 Task: Invite Team Member Softage.1@softage.net to Workspace Human Resources. Invite Team Member Softage.2@softage.net to Workspace Human Resources. Invite Team Member Softage.3@softage.net to Workspace Human Resources. Invite Team Member Softage.4@softage.net to Workspace Human Resources
Action: Mouse moved to (757, 87)
Screenshot: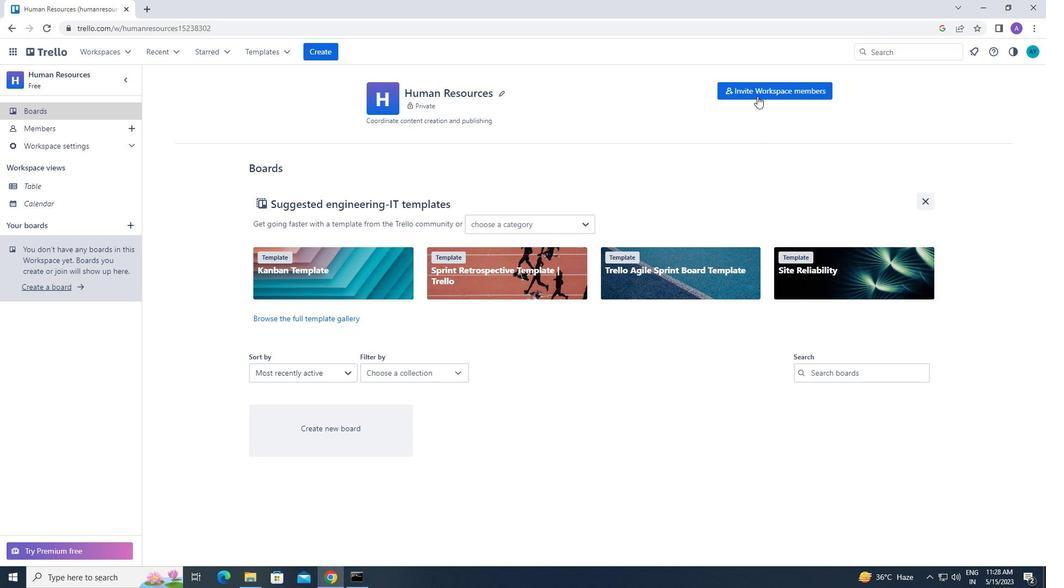 
Action: Mouse pressed left at (757, 87)
Screenshot: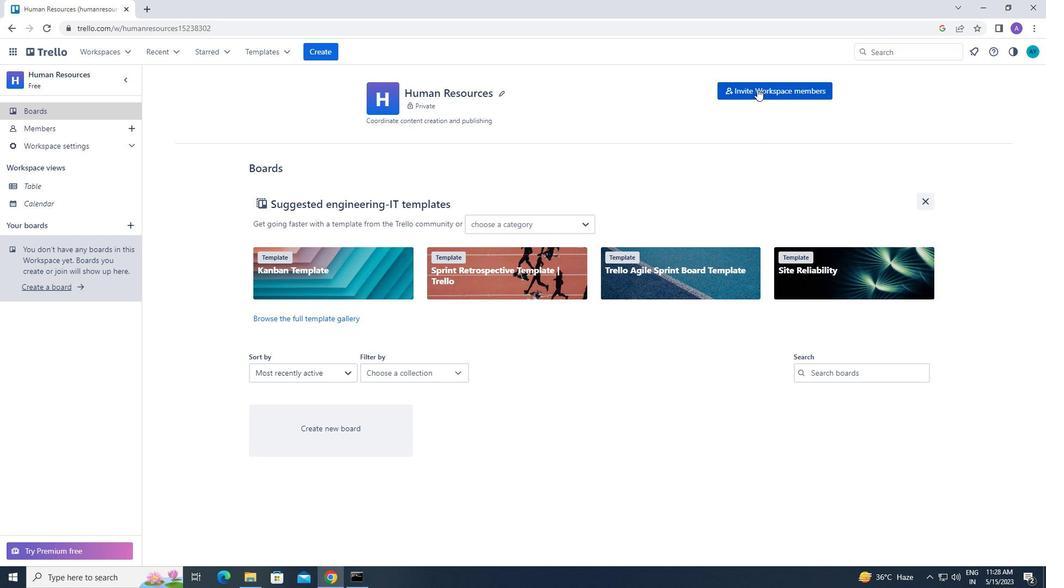 
Action: Mouse moved to (497, 292)
Screenshot: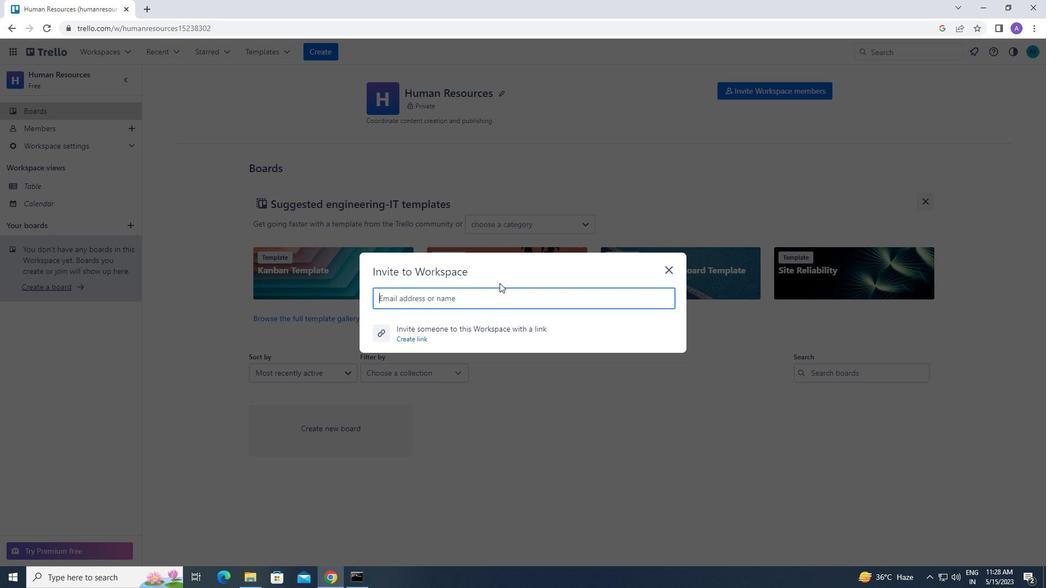 
Action: Mouse pressed left at (497, 292)
Screenshot: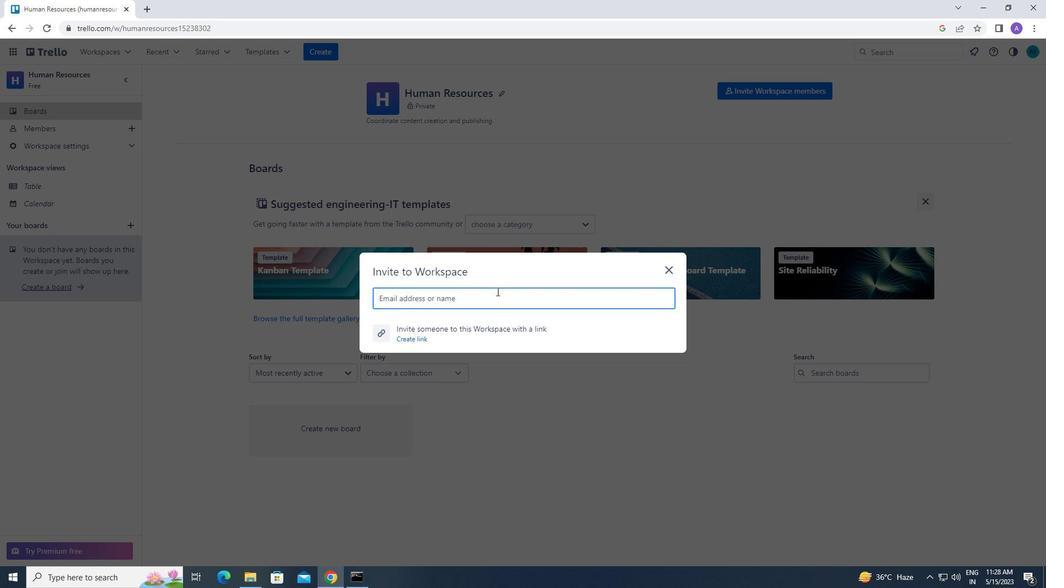 
Action: Key pressed s<Key.caps_lock>oftage.1<Key.shift_r>@softage.net
Screenshot: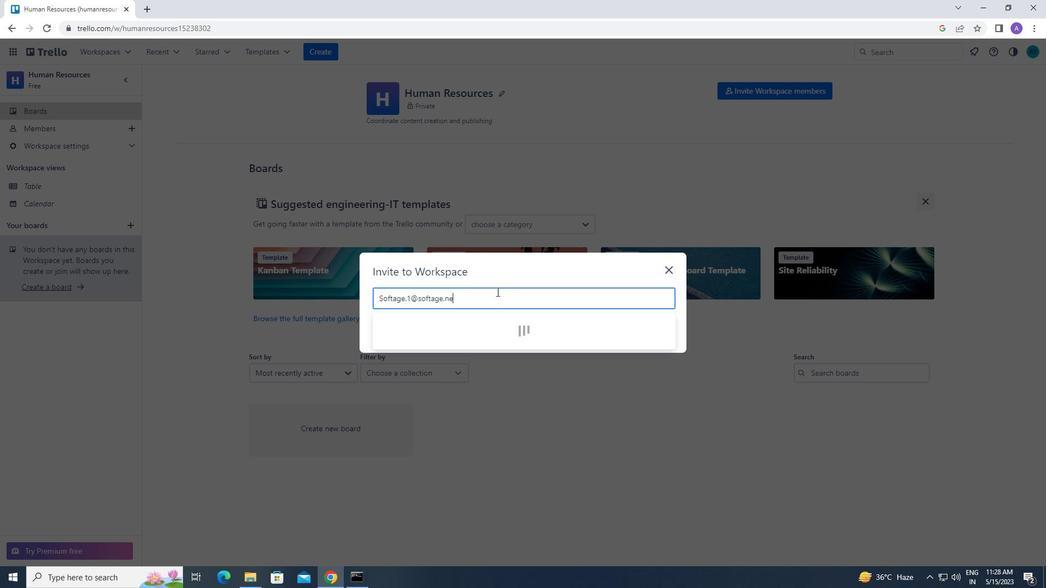 
Action: Mouse moved to (481, 328)
Screenshot: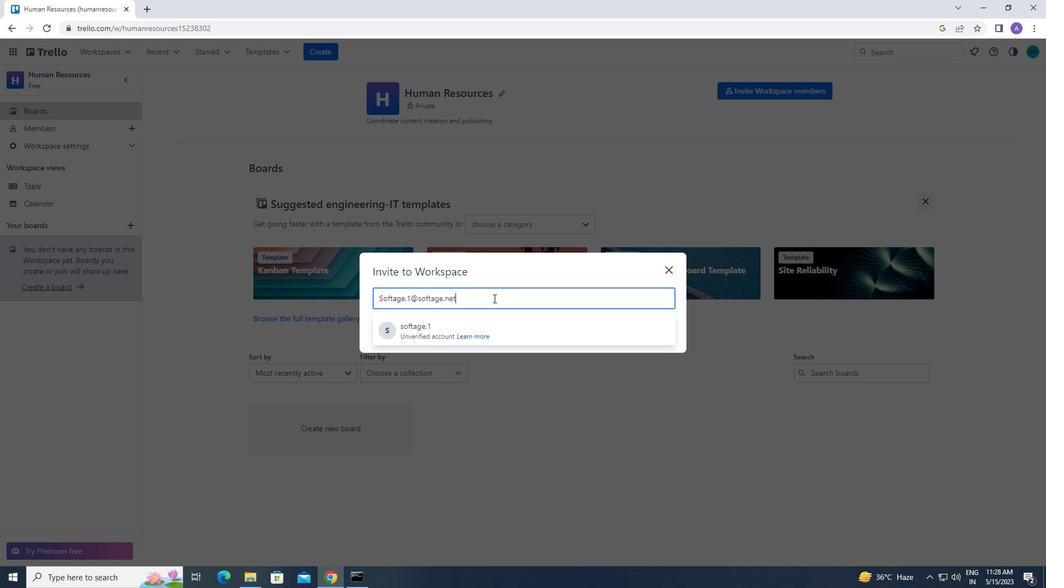 
Action: Mouse pressed left at (481, 328)
Screenshot: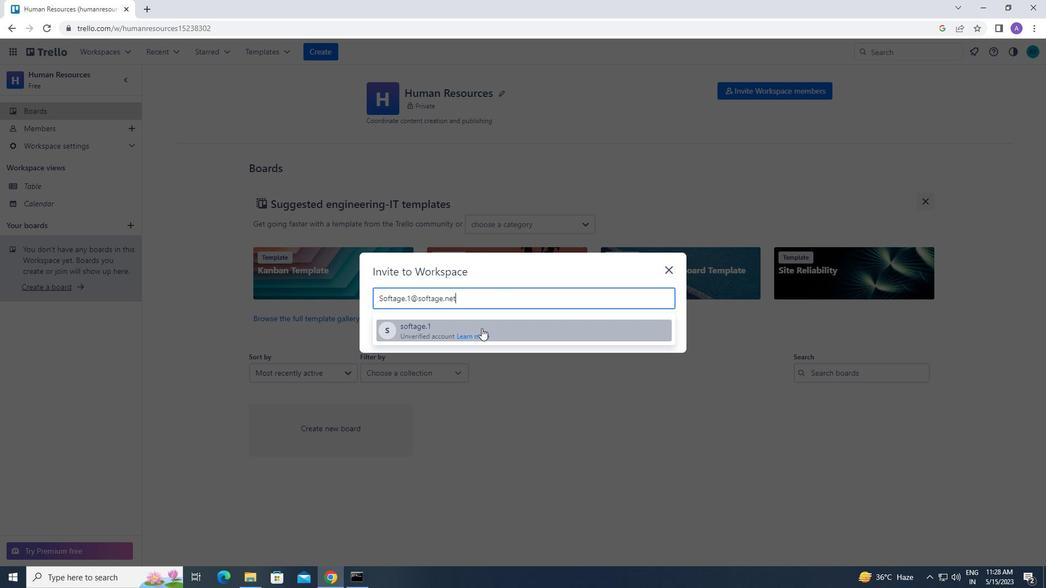
Action: Mouse moved to (495, 278)
Screenshot: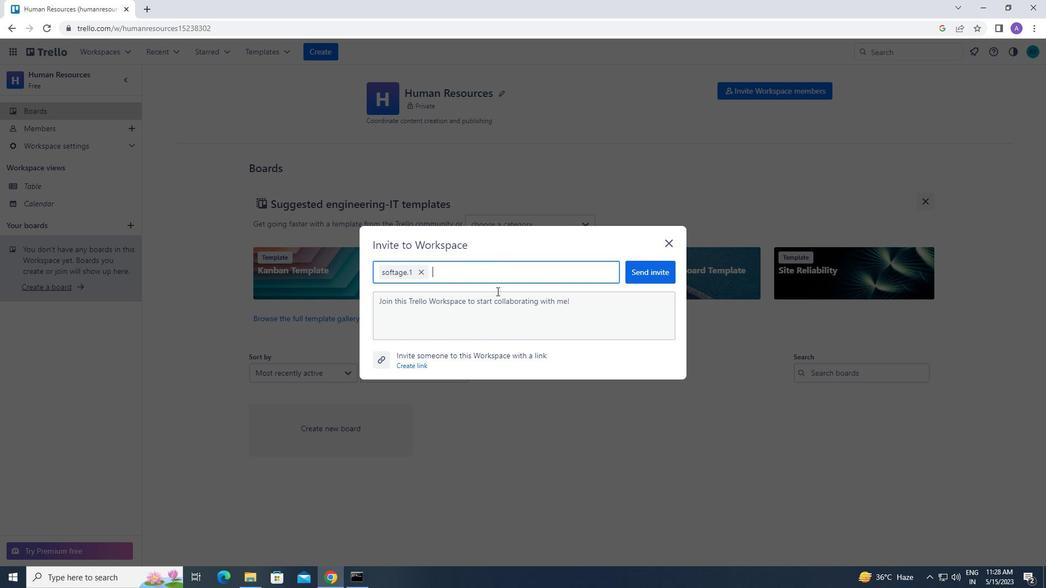 
Action: Key pressed <Key.caps_lock>s<Key.caps_lock>oftage.2<Key.shift_r><Key.shift_r><Key.shift_r>@softage.net
Screenshot: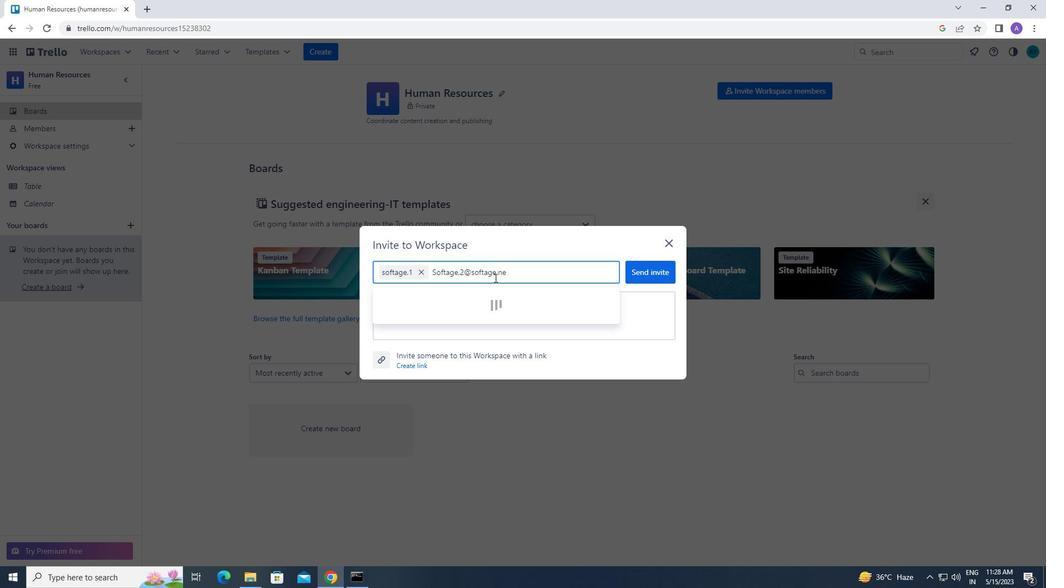 
Action: Mouse moved to (450, 303)
Screenshot: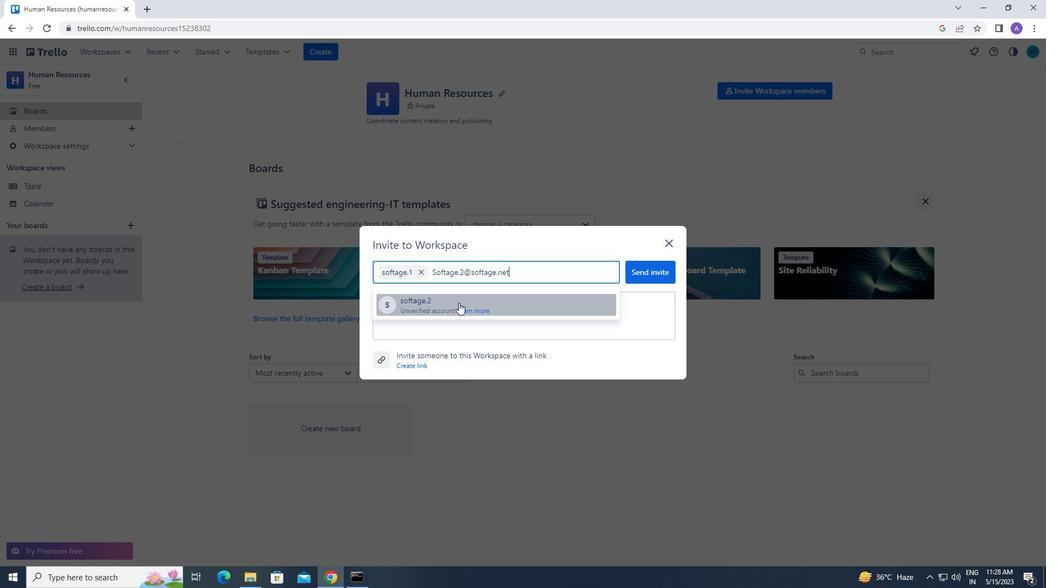 
Action: Mouse pressed left at (450, 303)
Screenshot: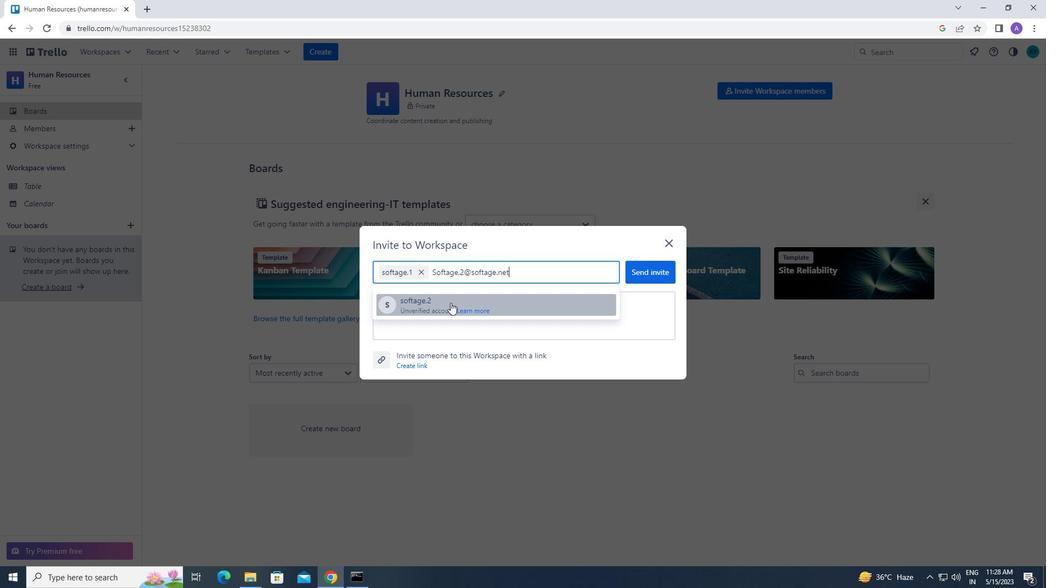 
Action: Mouse moved to (502, 276)
Screenshot: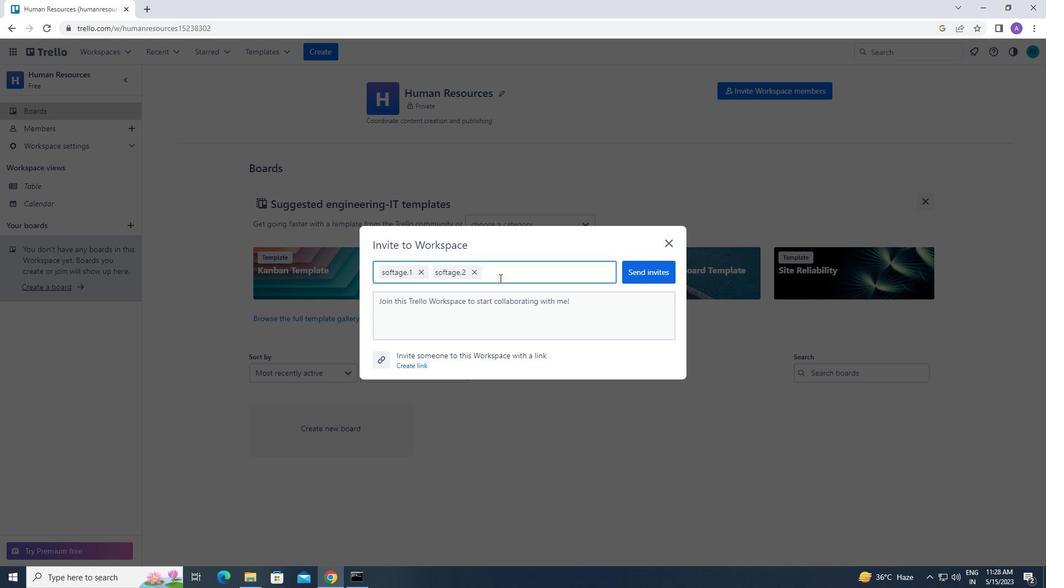 
Action: Key pressed <Key.caps_lock>s<Key.caps_lock>oftage
Screenshot: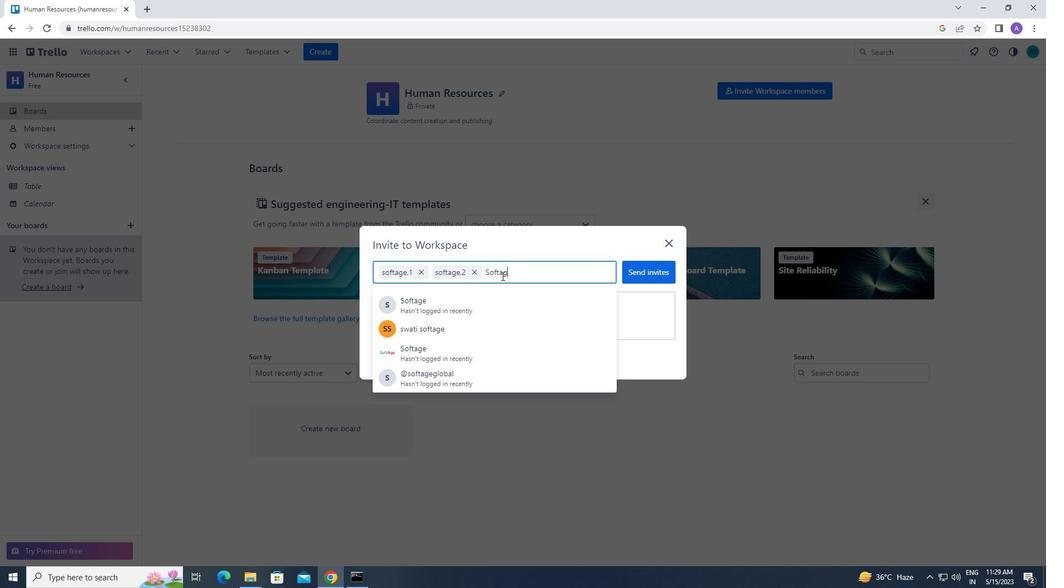 
Action: Mouse moved to (557, 243)
Screenshot: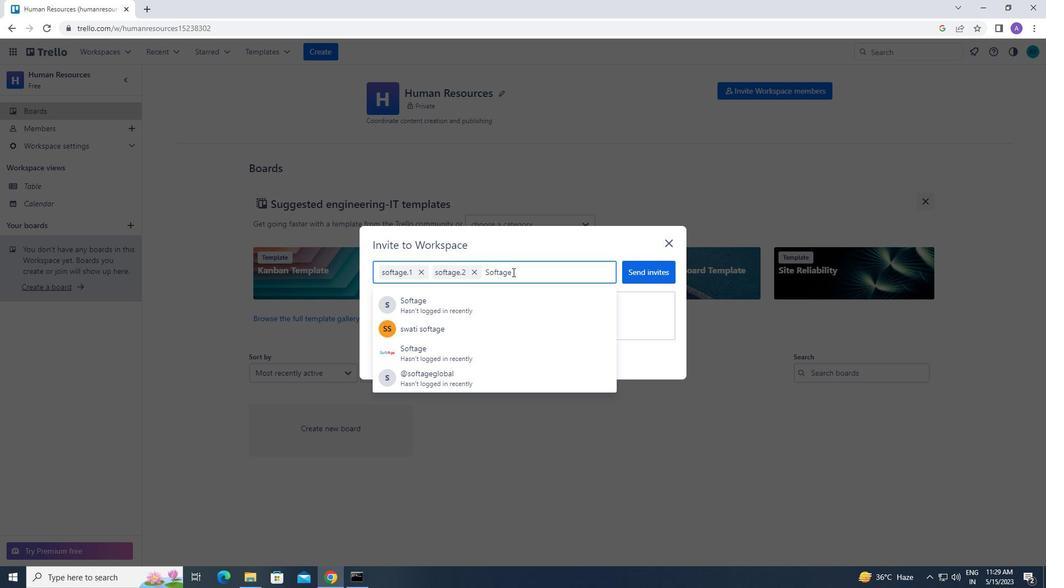 
Action: Key pressed .3<Key.shift_r>@softage.net
Screenshot: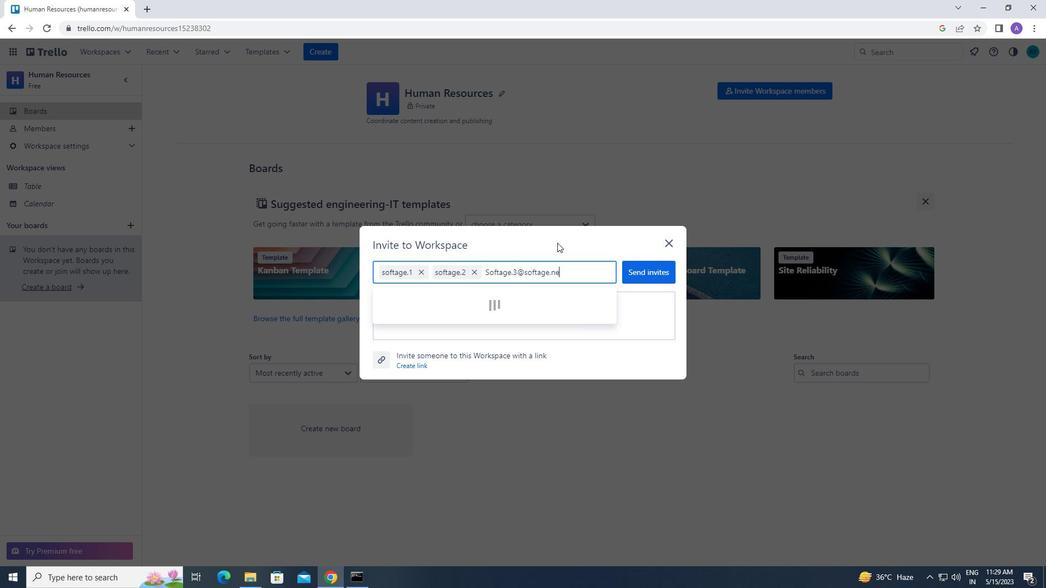 
Action: Mouse moved to (481, 301)
Screenshot: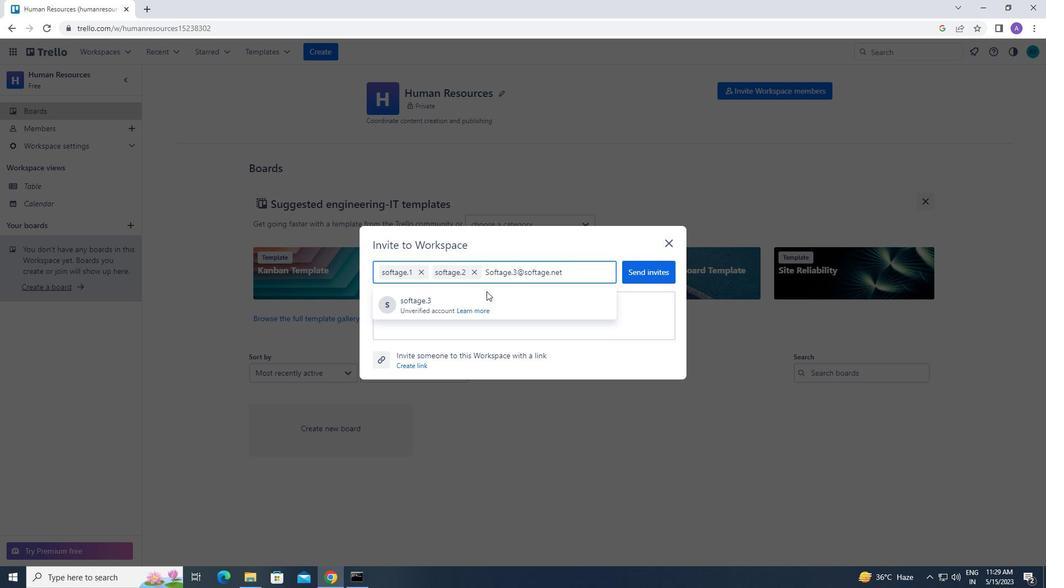 
Action: Mouse pressed left at (481, 301)
Screenshot: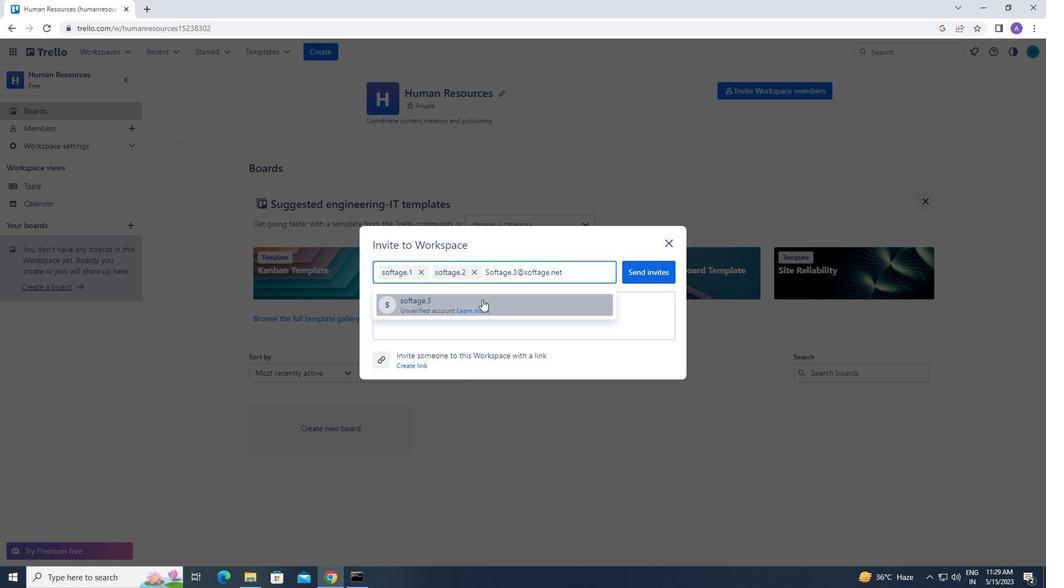 
Action: Mouse moved to (504, 288)
Screenshot: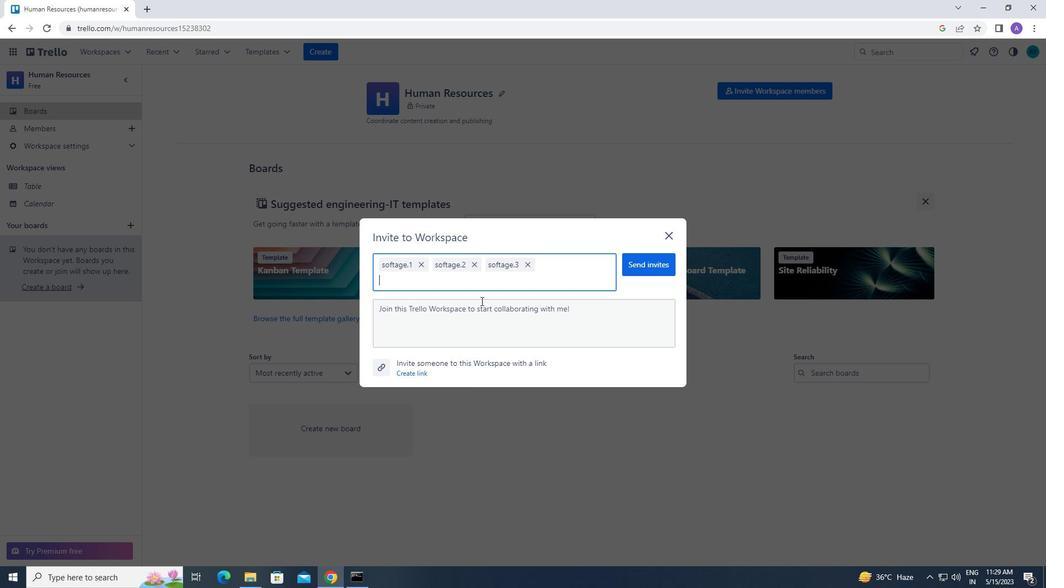 
Action: Key pressed <Key.caps_lock>s<Key.caps_lock>oftage.4<Key.shift_r>@softage.net
Screenshot: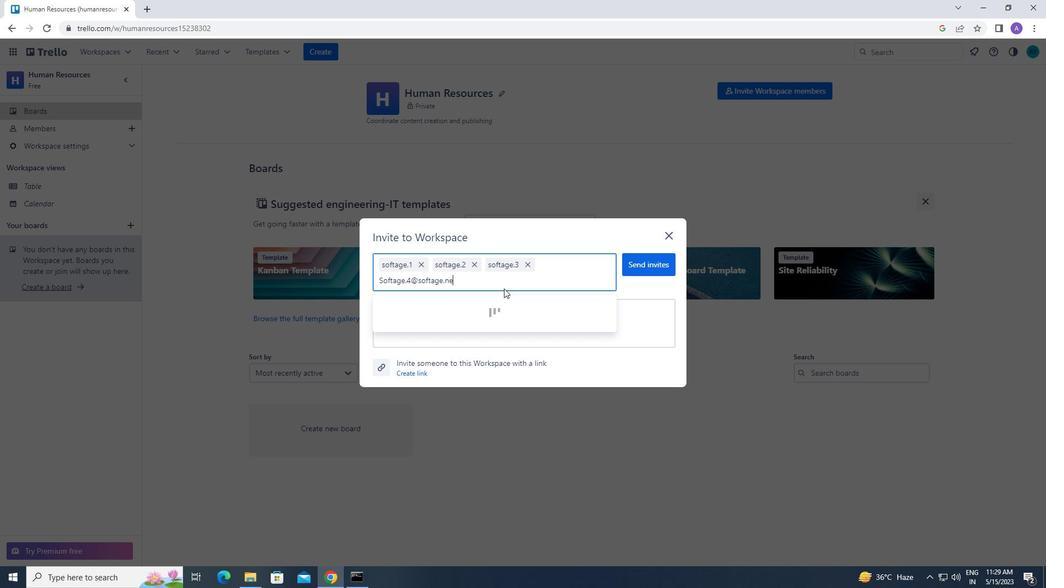 
Action: Mouse moved to (508, 309)
Screenshot: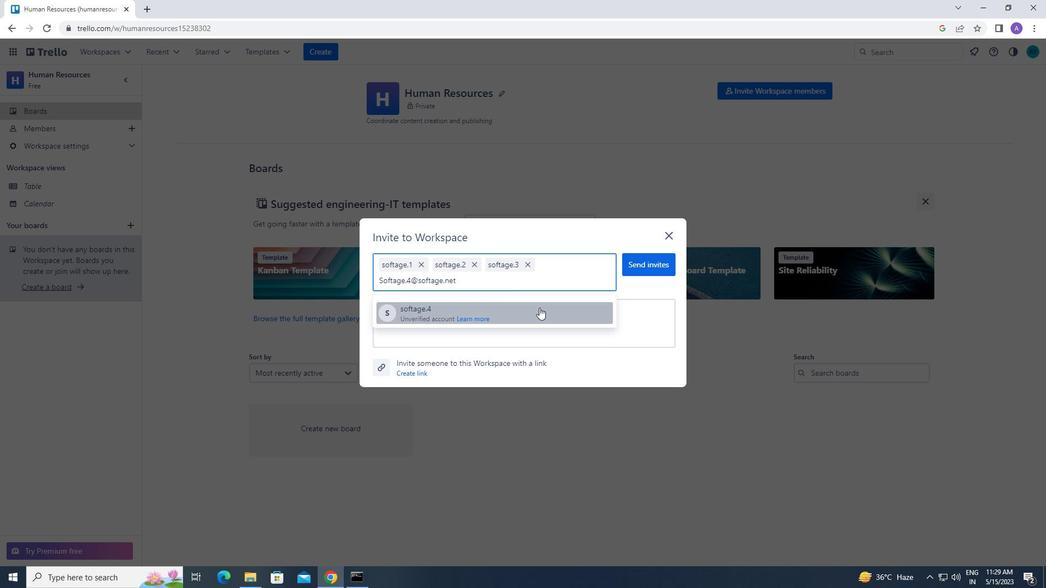 
Action: Mouse pressed left at (508, 309)
Screenshot: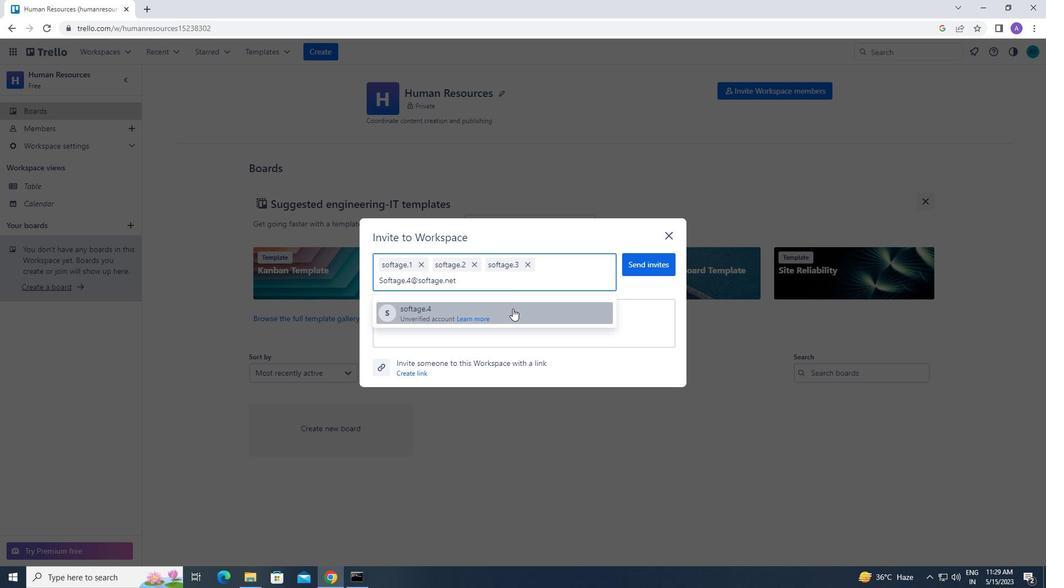
Action: Mouse moved to (650, 264)
Screenshot: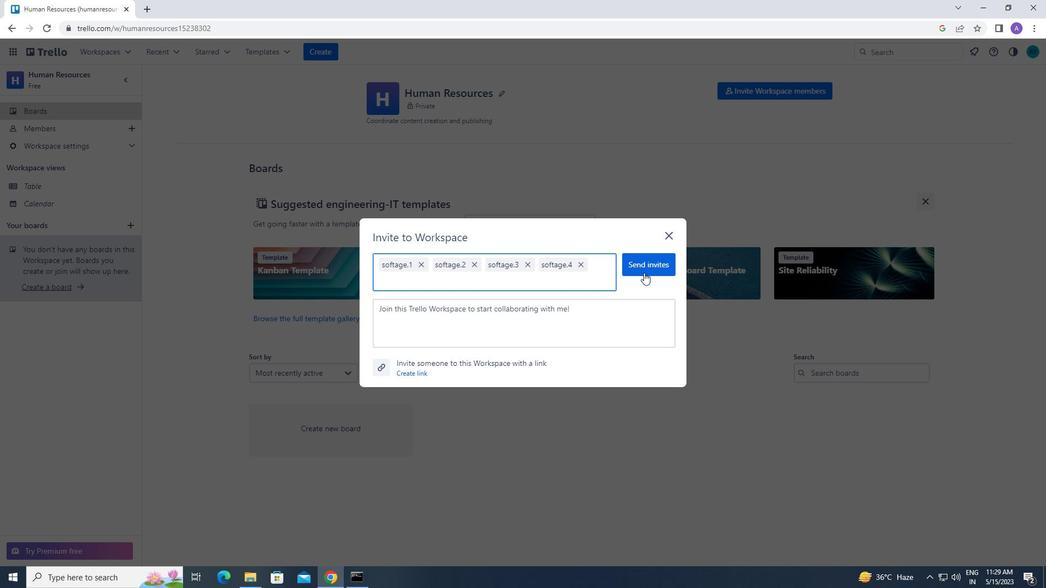 
Action: Mouse pressed left at (650, 264)
Screenshot: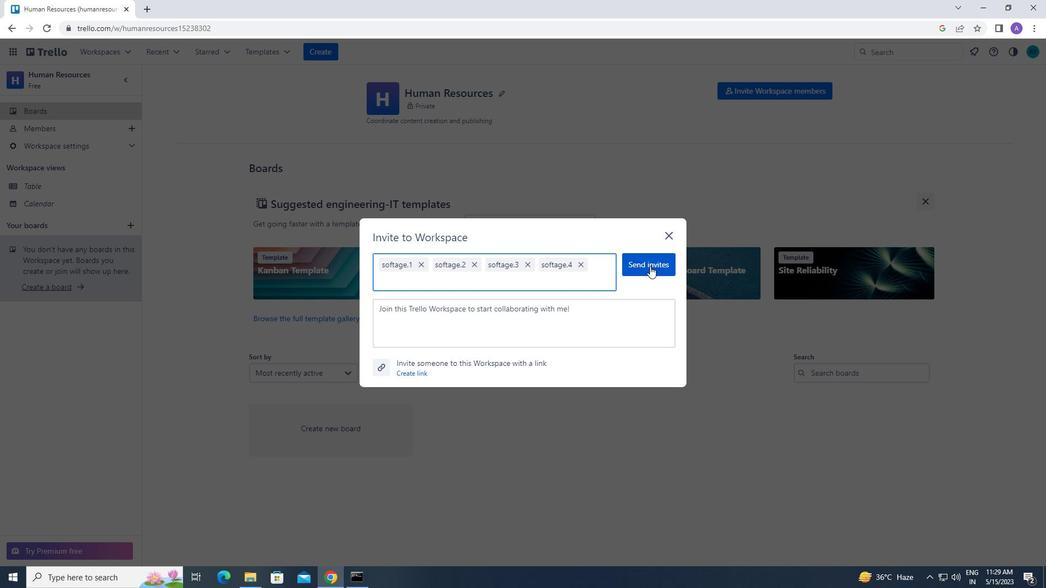 
Action: Mouse moved to (633, 389)
Screenshot: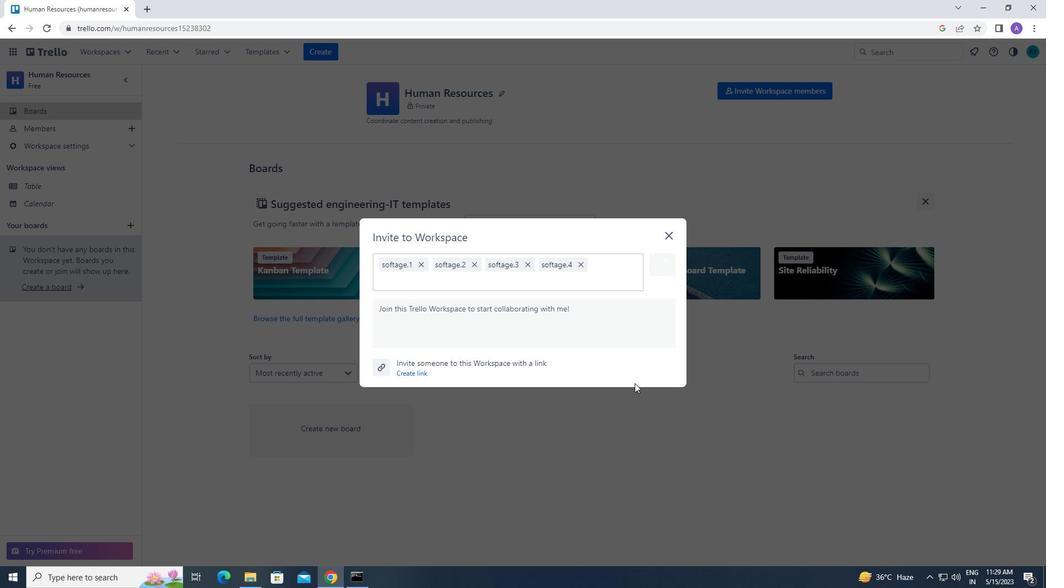 
